 Task: Create List Brand Store in Board Resource Allocation Optimization to Workspace Enterprise Resource Planning Software. Create List Brand Licensing in Board Business Process Standardization to Workspace Enterprise Resource Planning Software. Create List Brand Innovation in Board Brand Guidelines Development and Implementation to Workspace Enterprise Resource Planning Software
Action: Mouse moved to (61, 327)
Screenshot: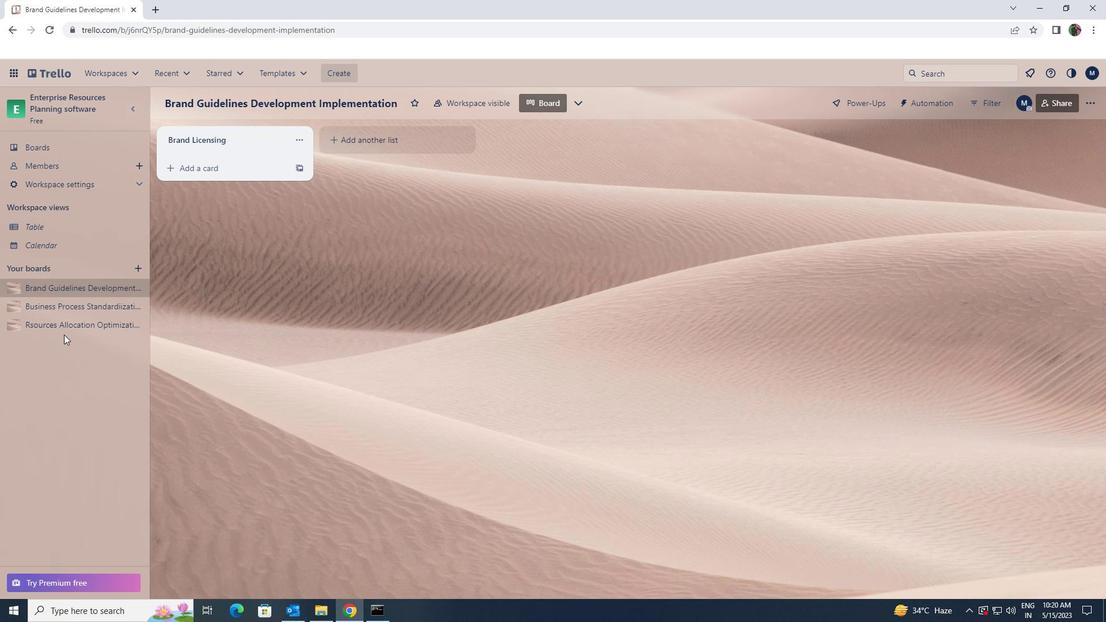 
Action: Mouse pressed left at (61, 327)
Screenshot: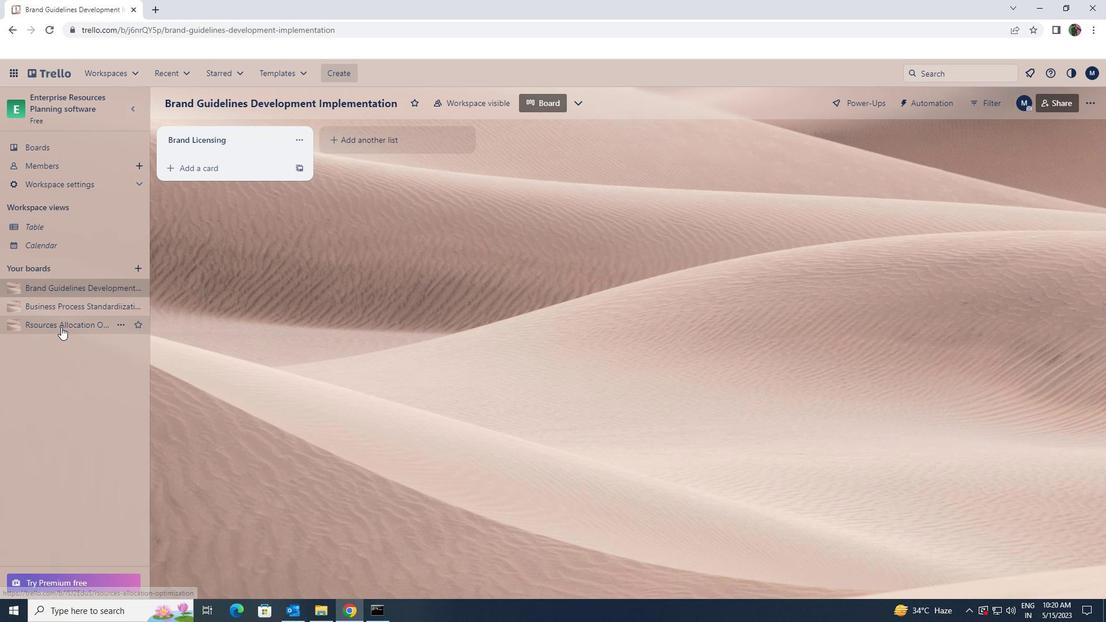 
Action: Mouse moved to (335, 147)
Screenshot: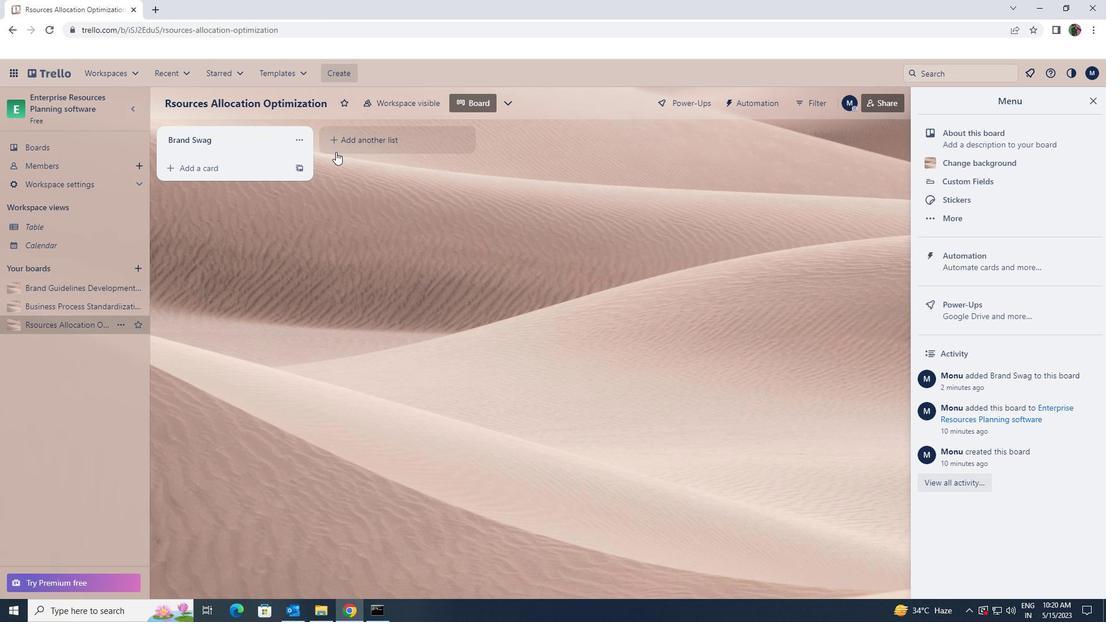 
Action: Mouse pressed left at (335, 147)
Screenshot: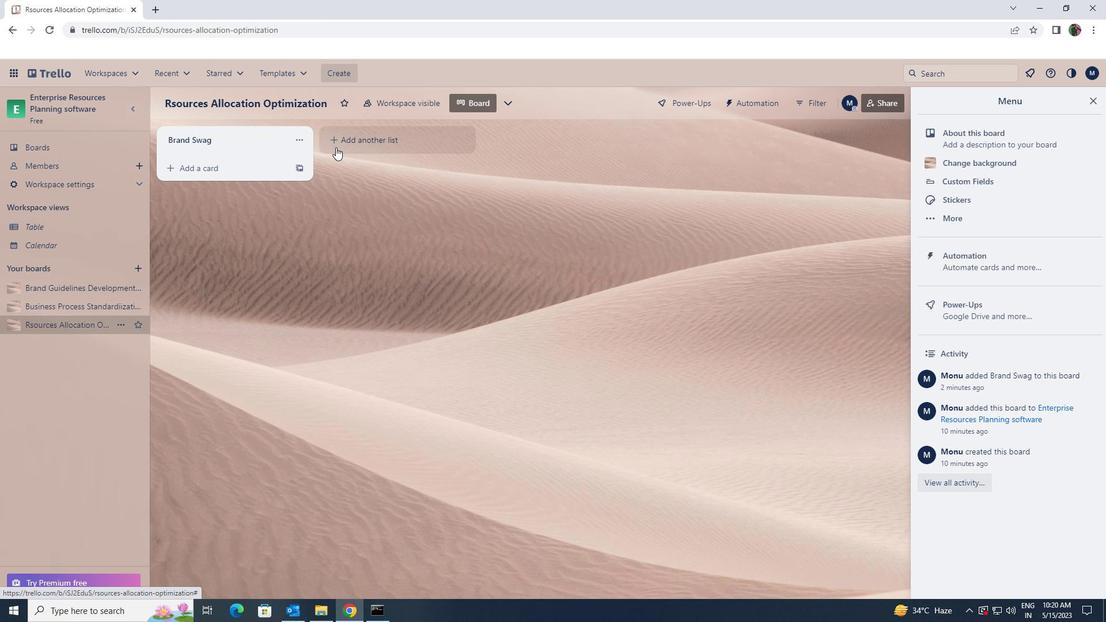 
Action: Key pressed <Key.shift>BRAND<Key.space><Key.shift>STORE
Screenshot: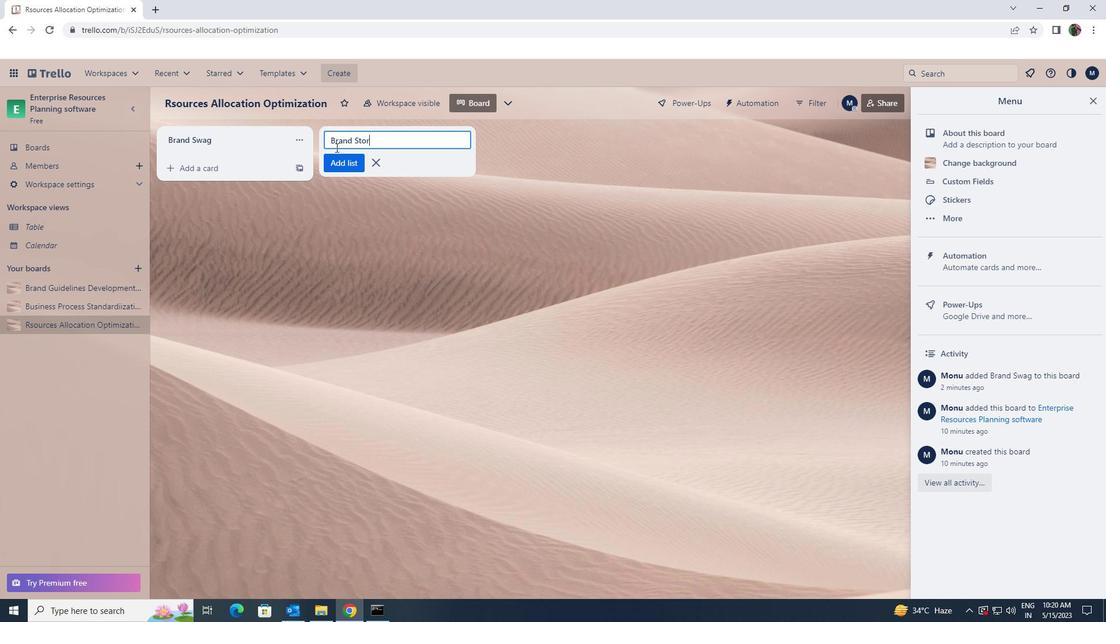 
Action: Mouse moved to (338, 170)
Screenshot: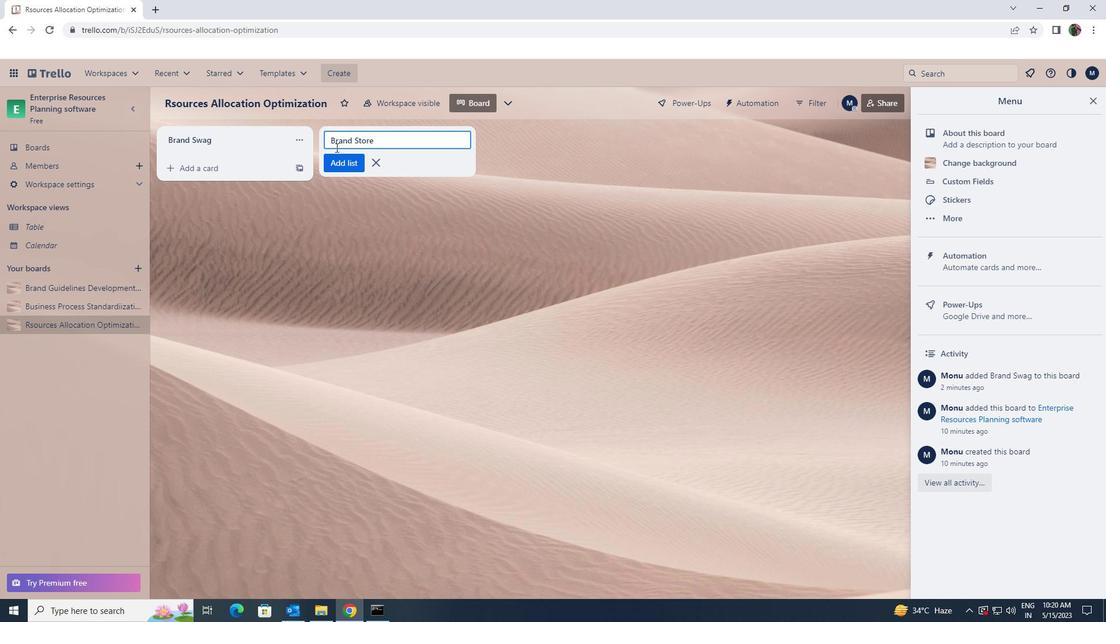 
Action: Mouse pressed left at (338, 170)
Screenshot: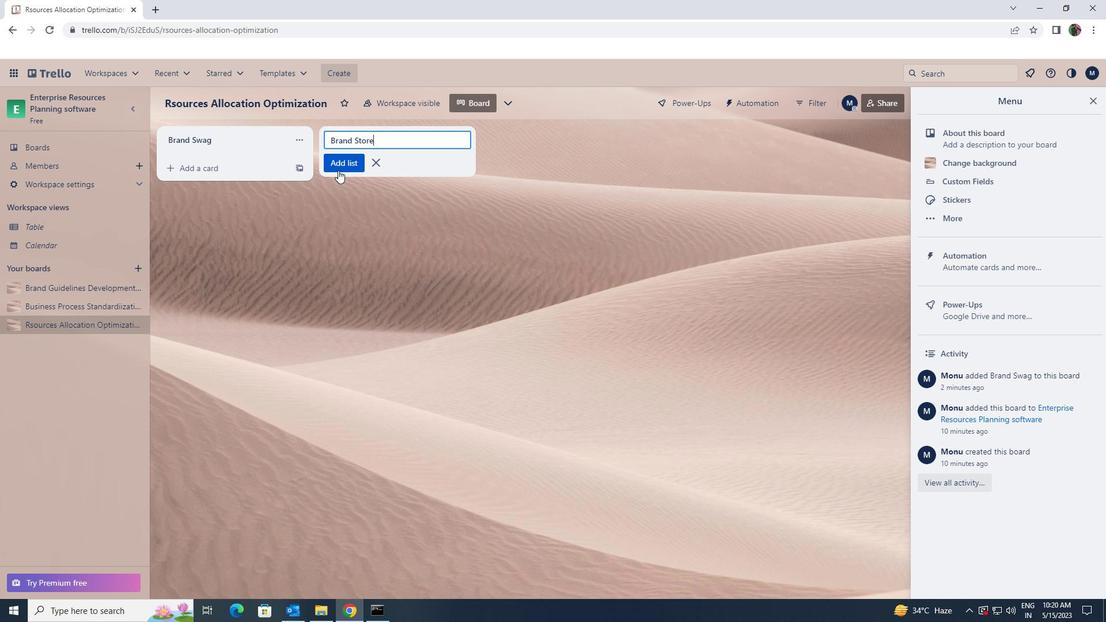 
Action: Mouse moved to (74, 309)
Screenshot: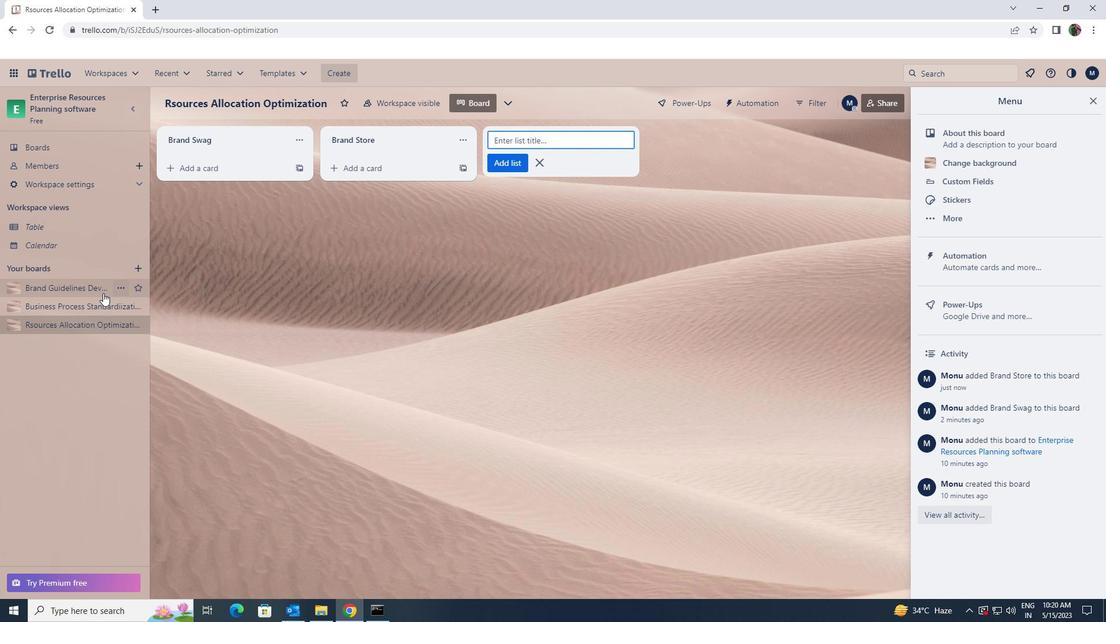 
Action: Mouse pressed left at (74, 309)
Screenshot: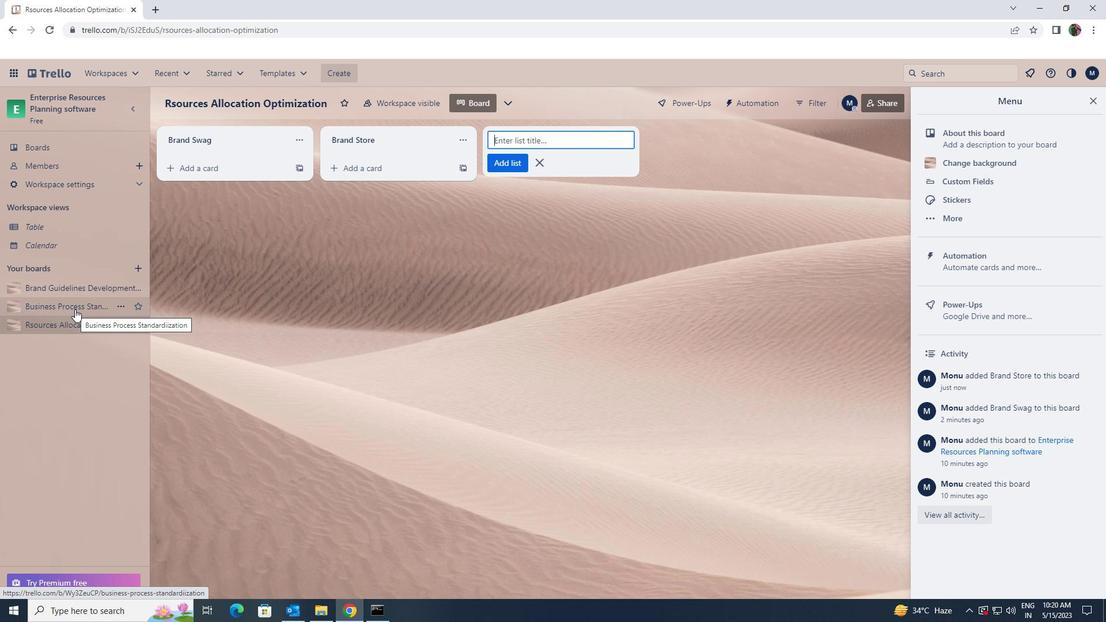 
Action: Mouse moved to (328, 146)
Screenshot: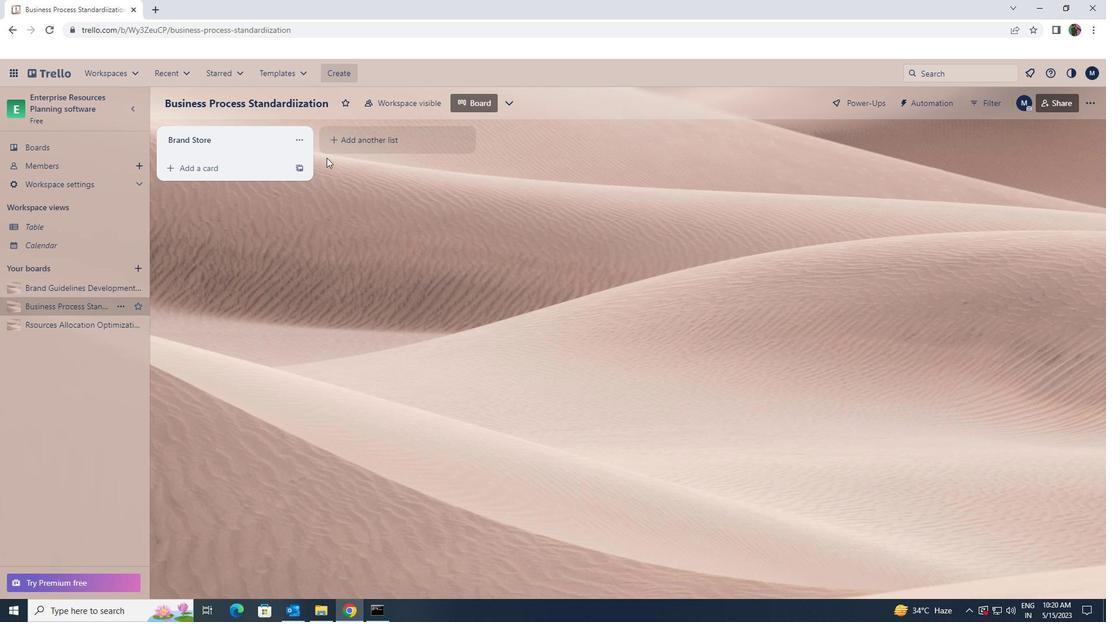 
Action: Mouse pressed left at (328, 146)
Screenshot: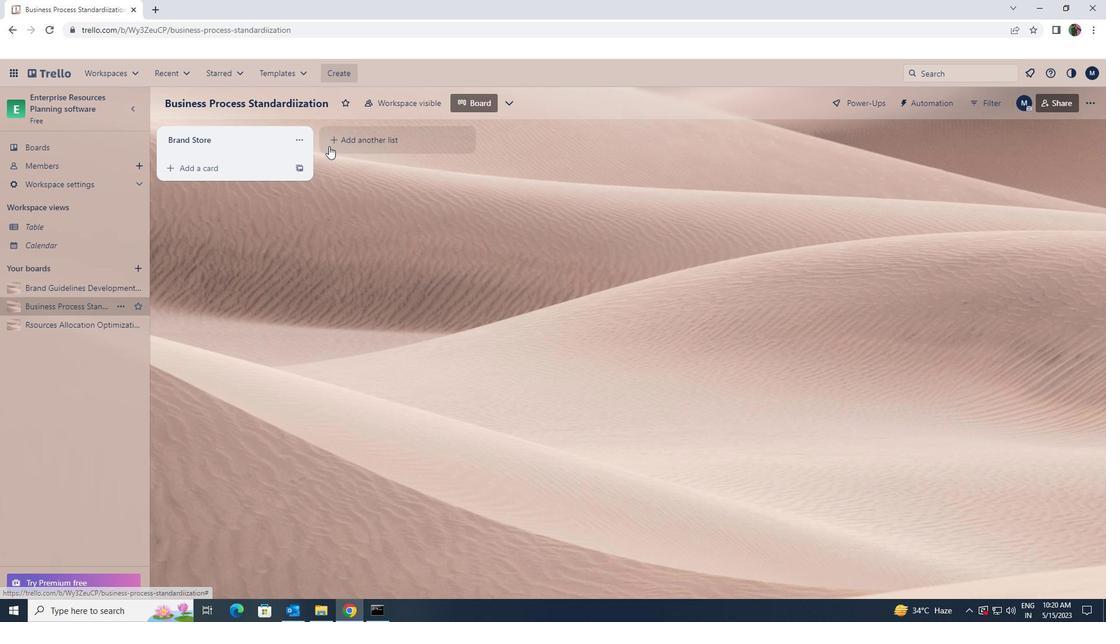 
Action: Key pressed <Key.shift><Key.shift><Key.shift><Key.shift><Key.shift><Key.shift><Key.shift><Key.shift><Key.shift><Key.shift><Key.shift><Key.shift><Key.shift><Key.shift><Key.shift><Key.shift><Key.shift><Key.shift><Key.shift><Key.shift><Key.shift><Key.shift><Key.shift><Key.shift><Key.shift><Key.shift><Key.shift><Key.shift><Key.shift><Key.shift><Key.shift>BRAND<Key.space><Key.shift>LICENSING
Screenshot: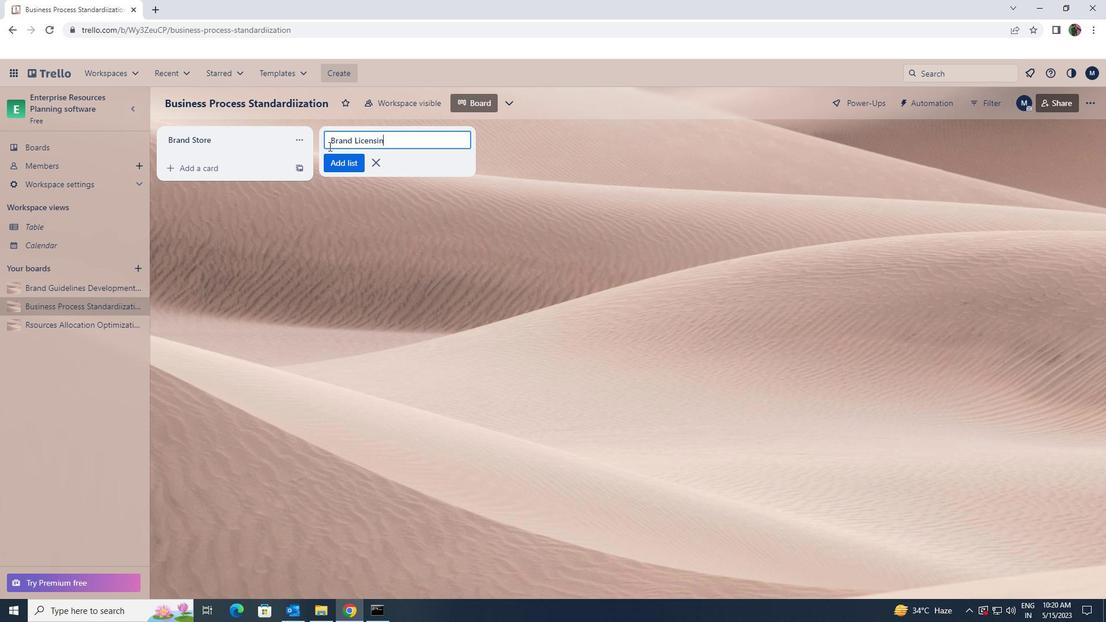 
Action: Mouse moved to (348, 160)
Screenshot: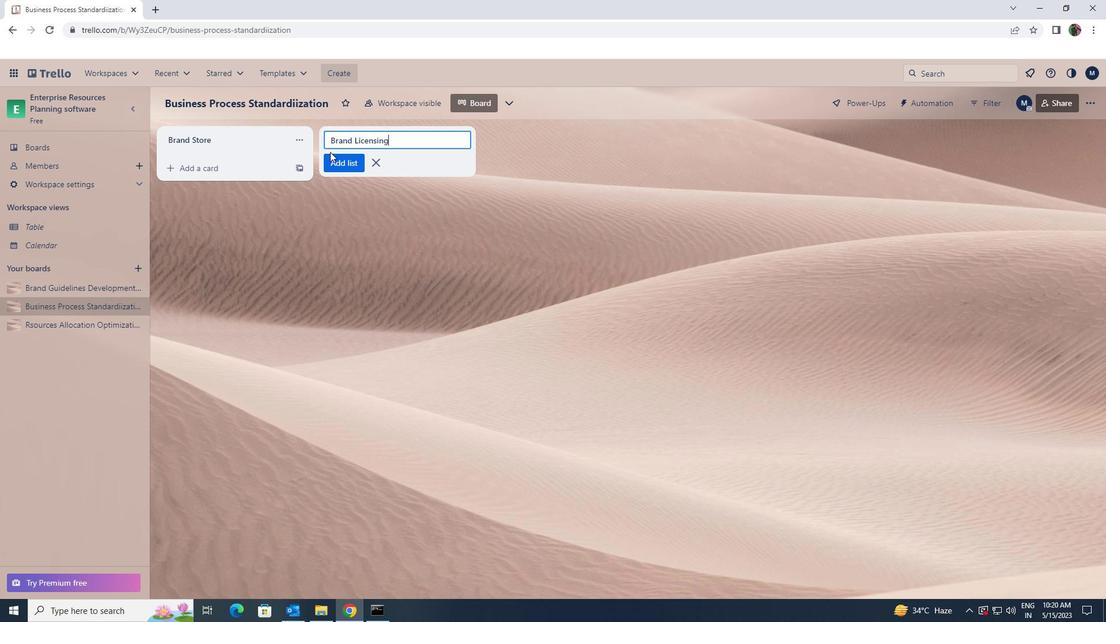 
Action: Mouse pressed left at (348, 160)
Screenshot: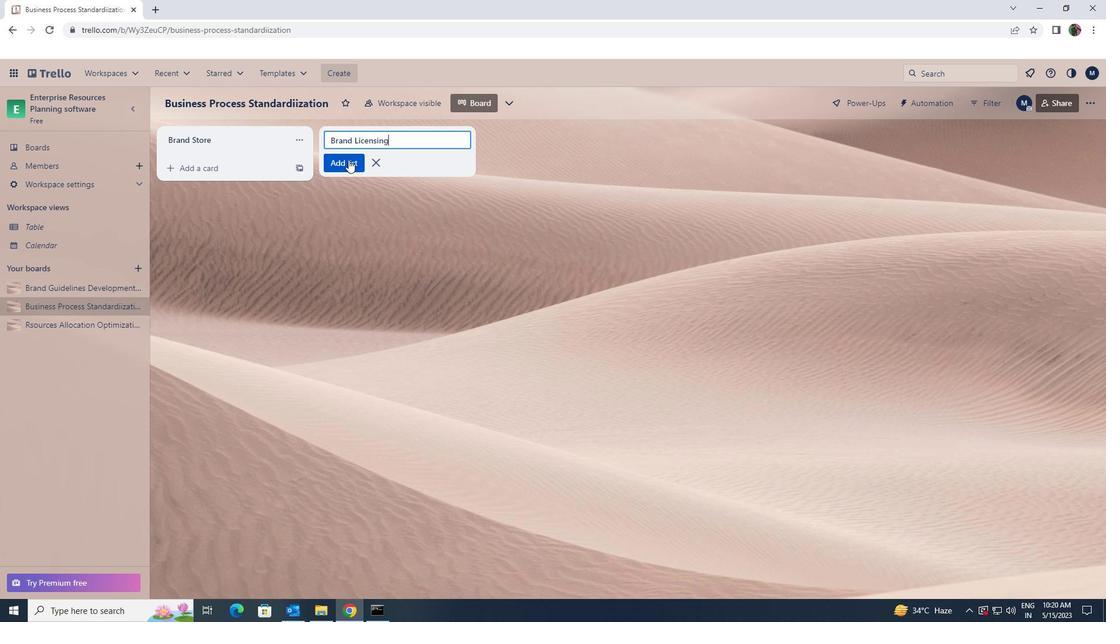 
Action: Mouse moved to (60, 283)
Screenshot: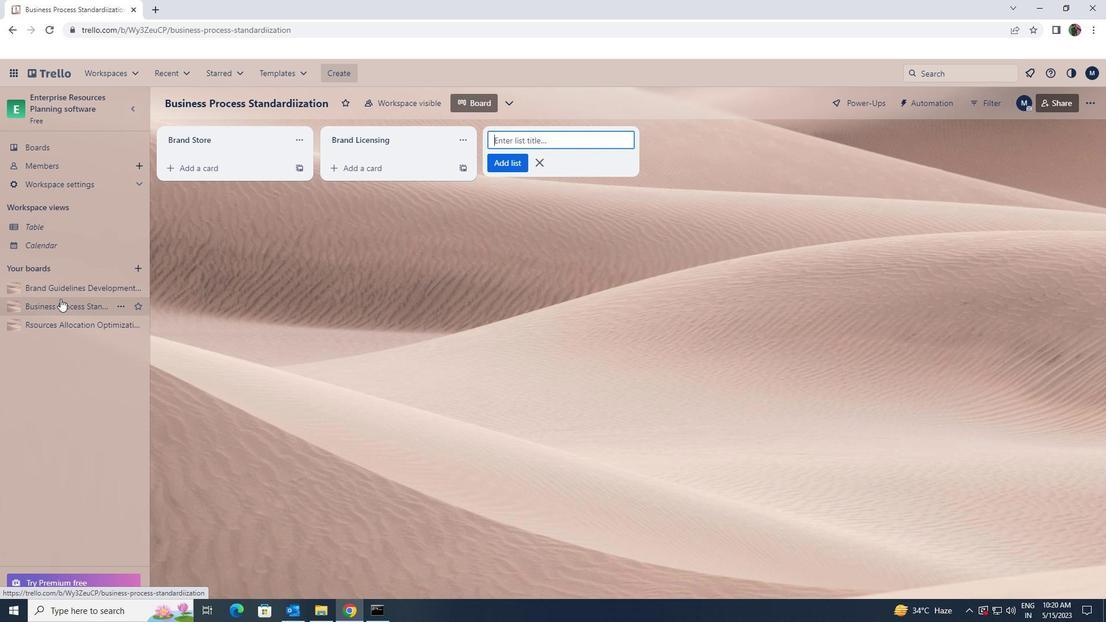 
Action: Mouse pressed left at (60, 283)
Screenshot: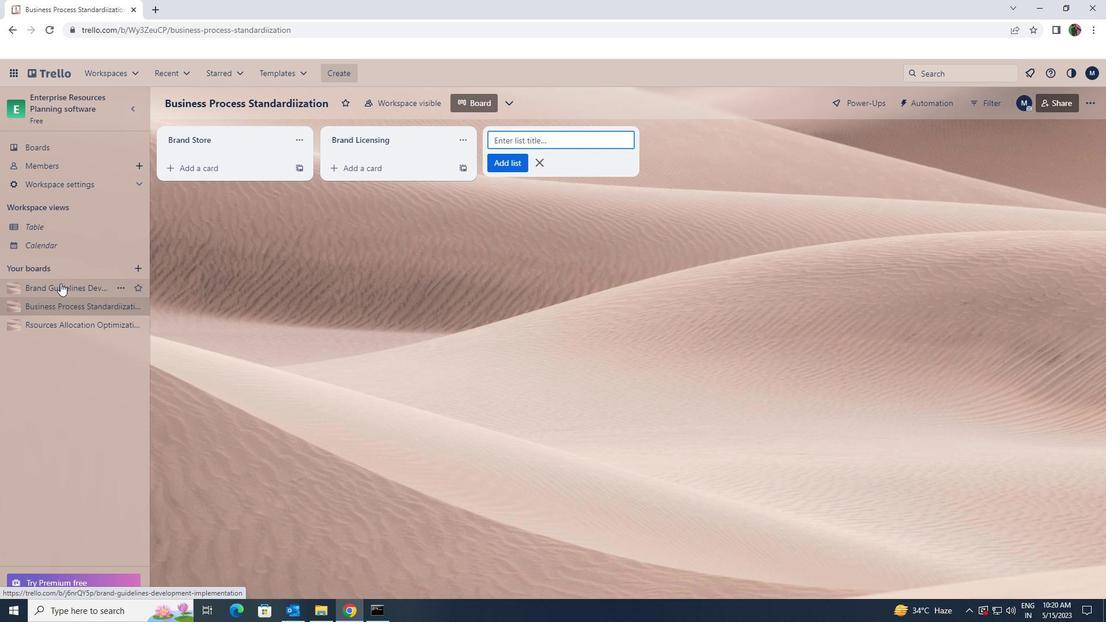 
Action: Mouse moved to (374, 150)
Screenshot: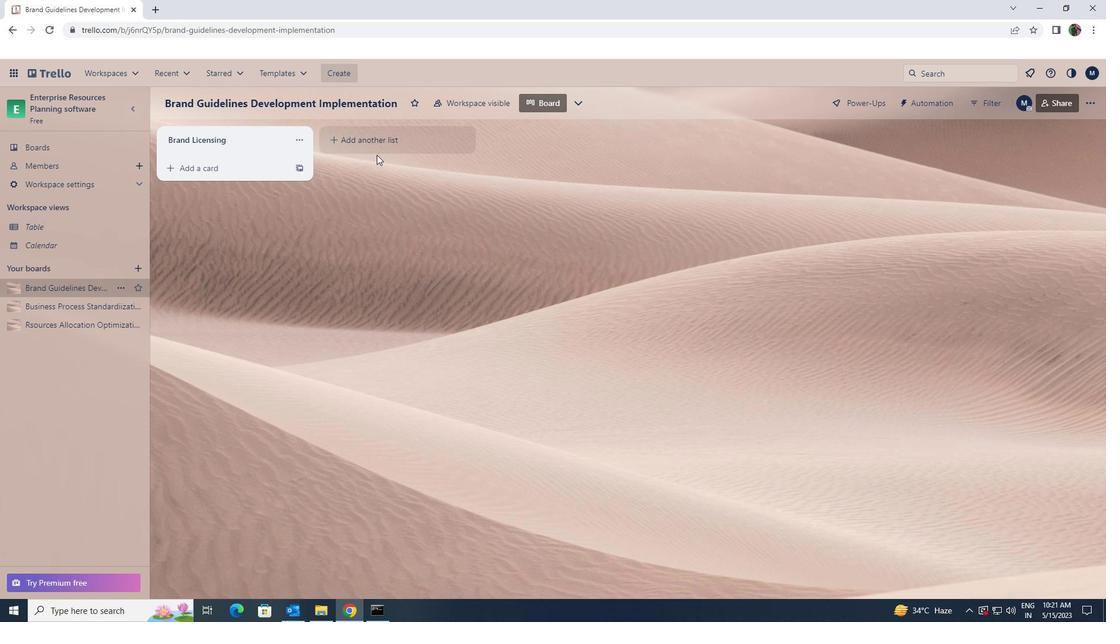 
Action: Mouse pressed left at (374, 150)
Screenshot: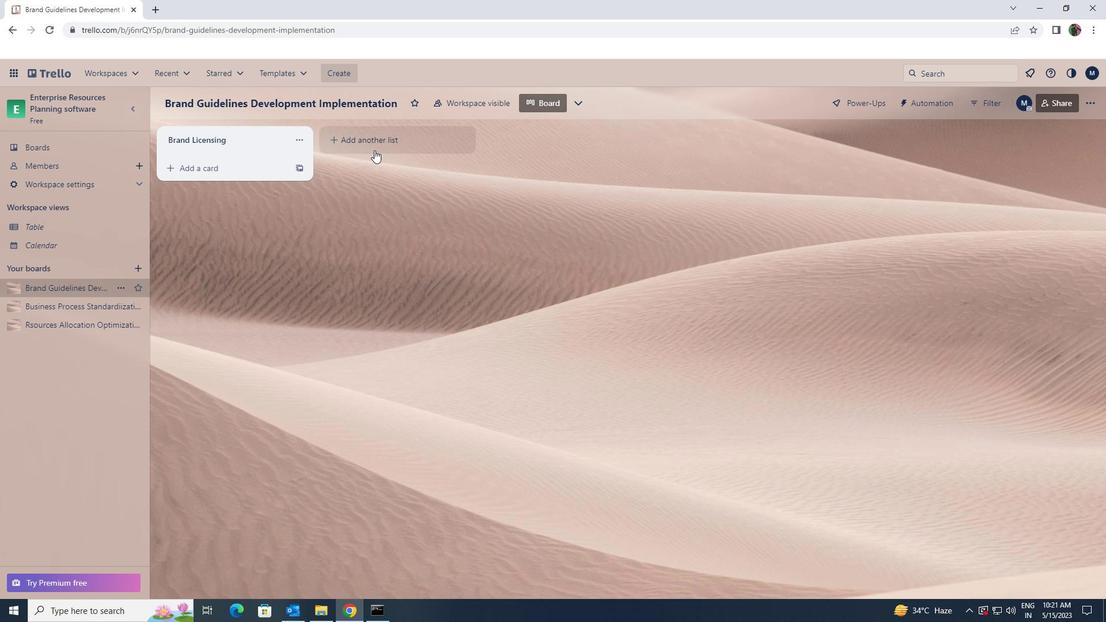 
Action: Mouse moved to (370, 134)
Screenshot: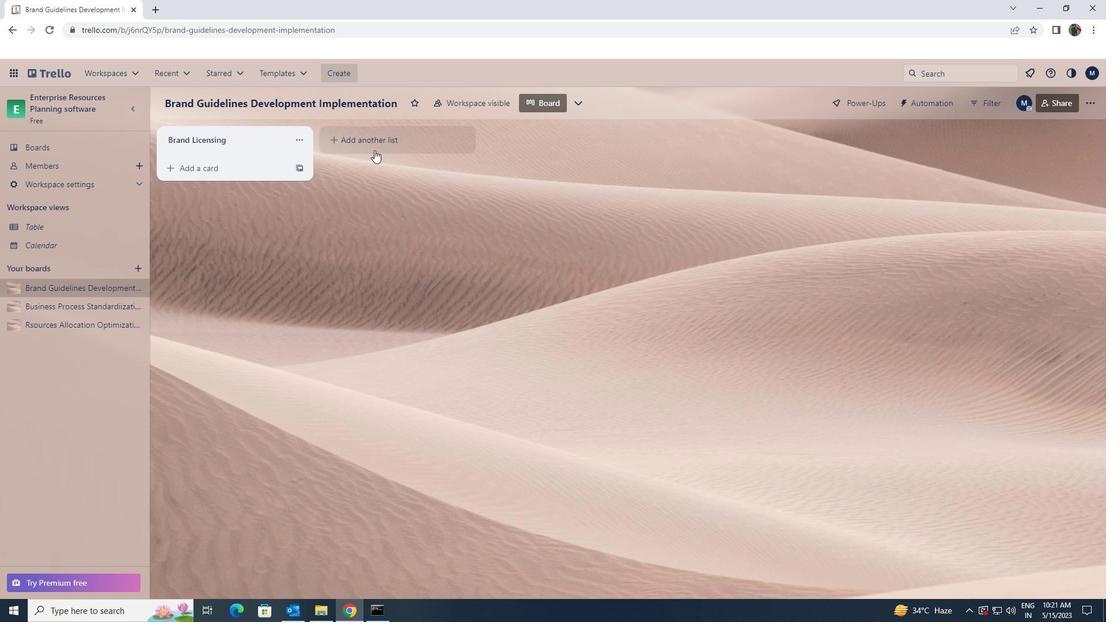 
Action: Mouse pressed left at (370, 134)
Screenshot: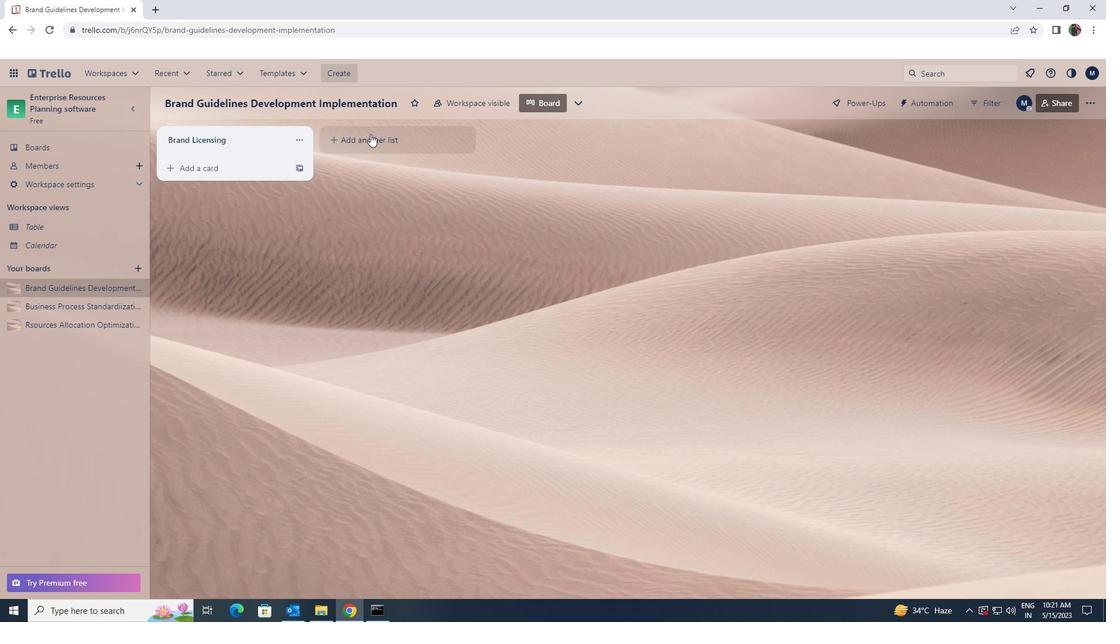 
Action: Key pressed <Key.shift>BRAND<Key.space><Key.shift><Key.shift><Key.shift><Key.shift><Key.shift>INNOVATION
Screenshot: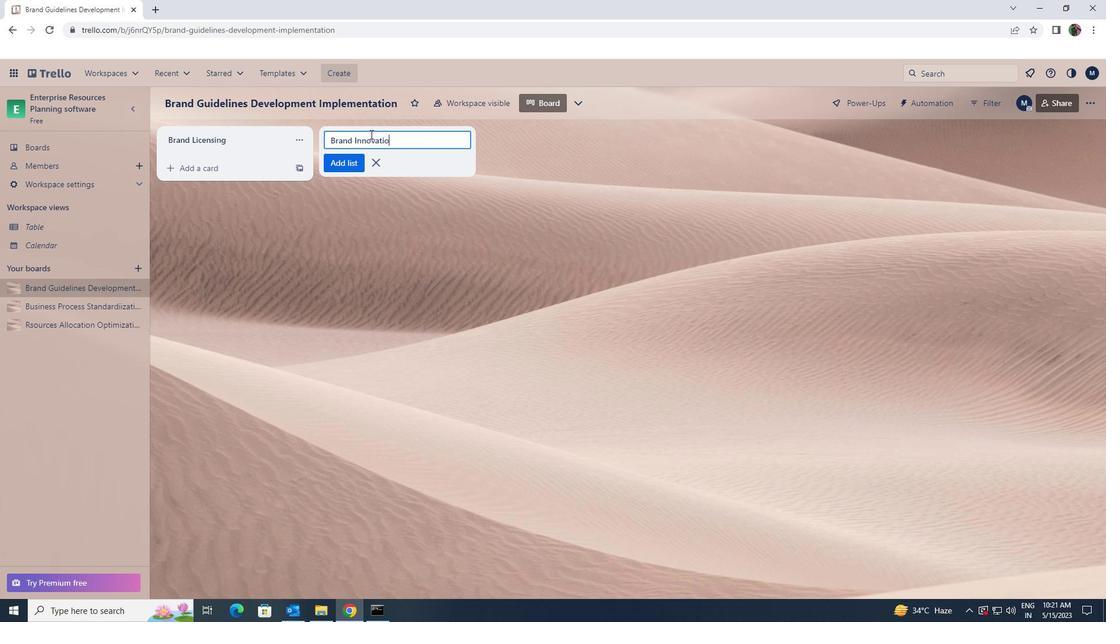 
Action: Mouse moved to (362, 162)
Screenshot: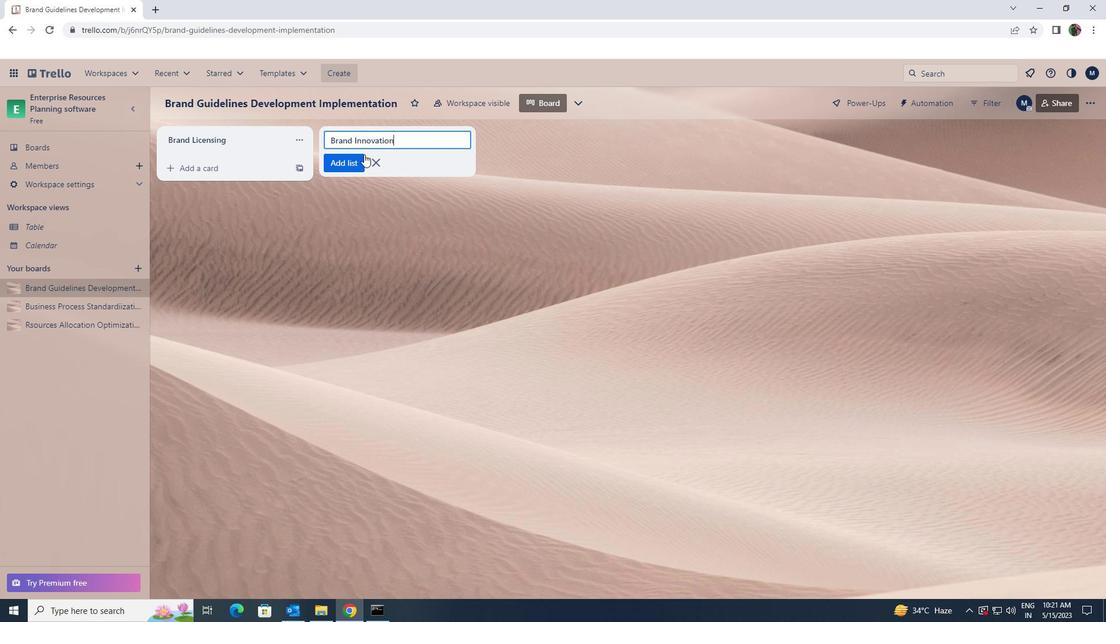 
Action: Mouse pressed left at (362, 162)
Screenshot: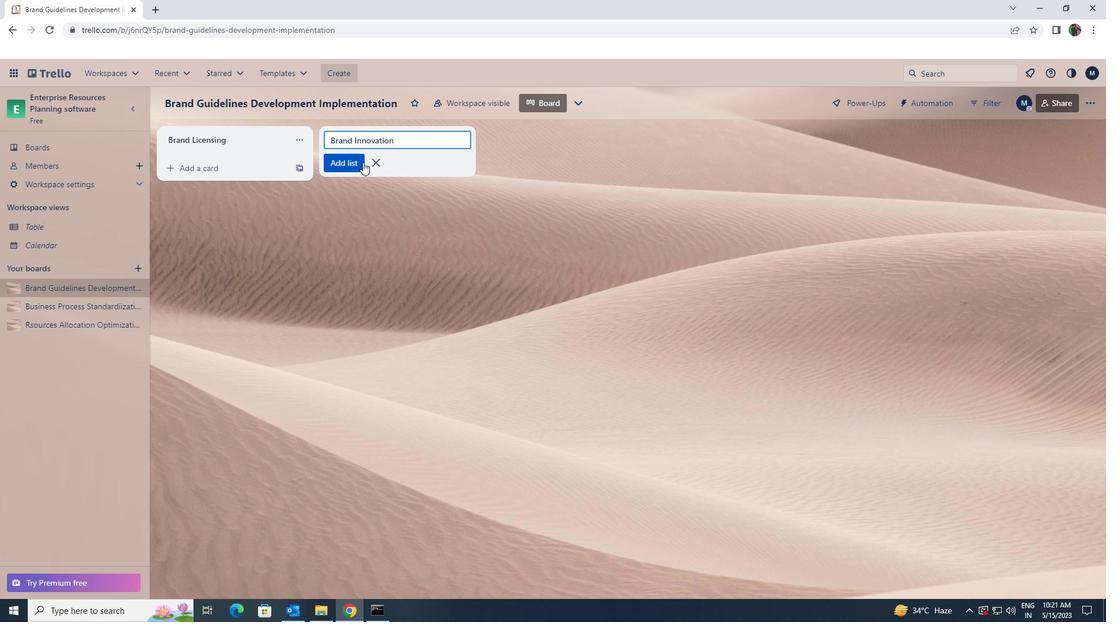 
